 Task: Apply the date format in column A.
Action: Mouse moved to (55, 135)
Screenshot: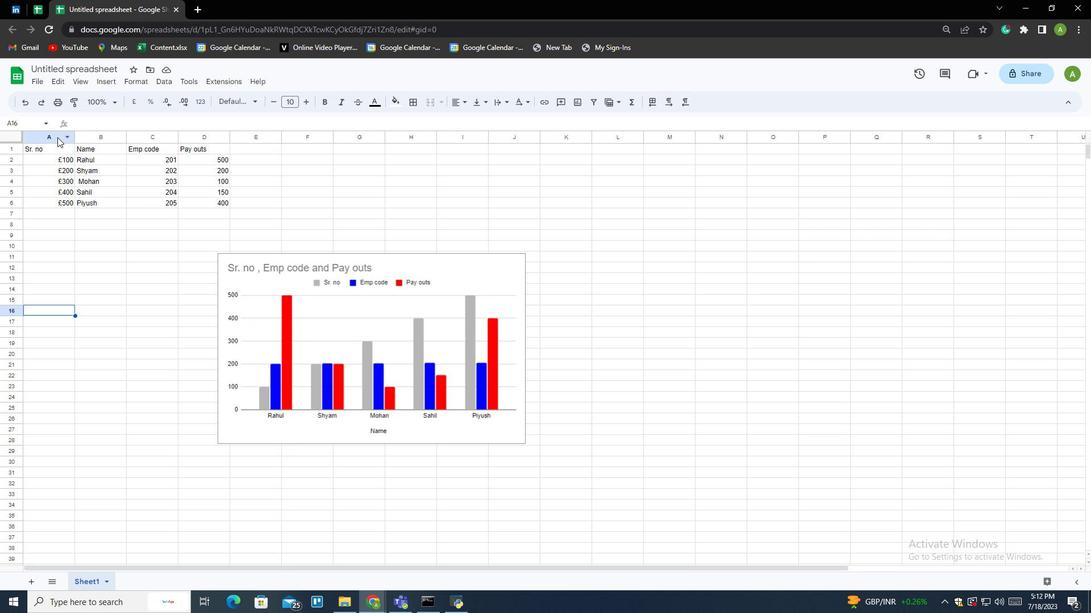 
Action: Mouse pressed left at (55, 135)
Screenshot: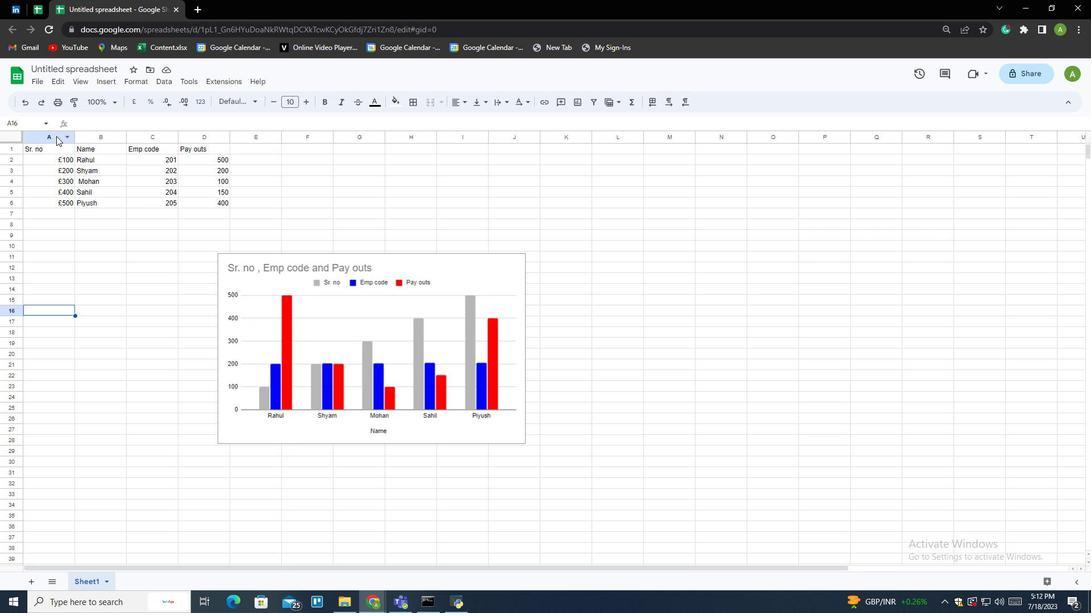 
Action: Mouse moved to (139, 77)
Screenshot: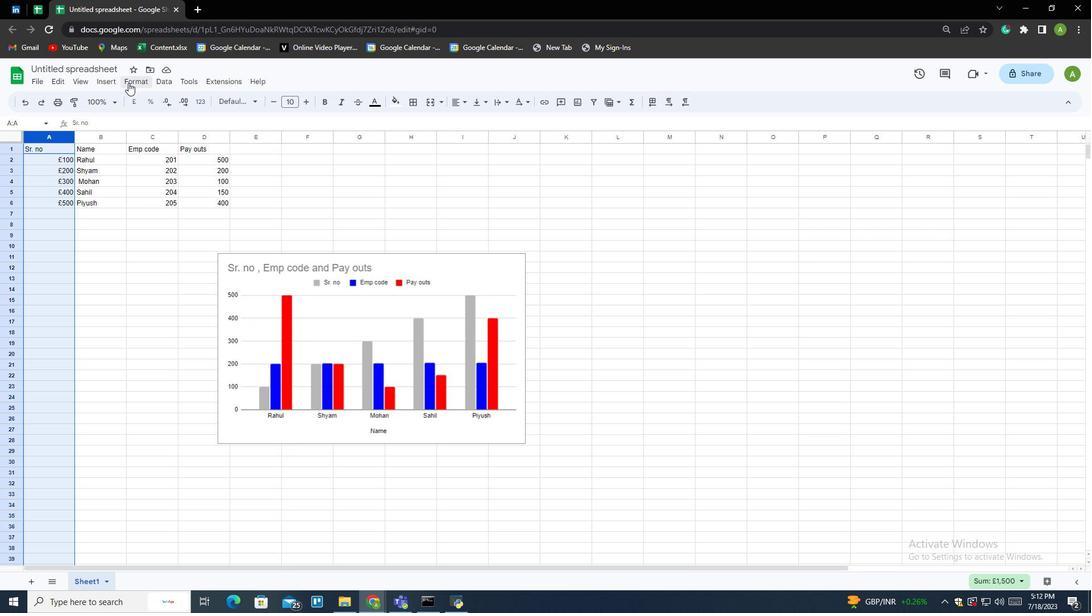
Action: Mouse pressed left at (139, 77)
Screenshot: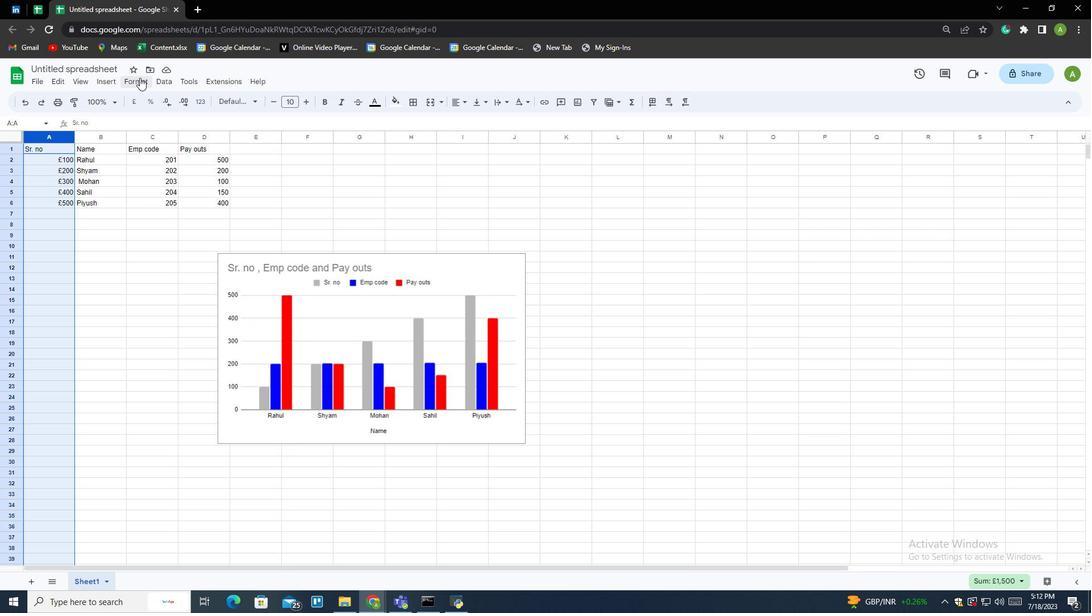 
Action: Mouse moved to (139, 146)
Screenshot: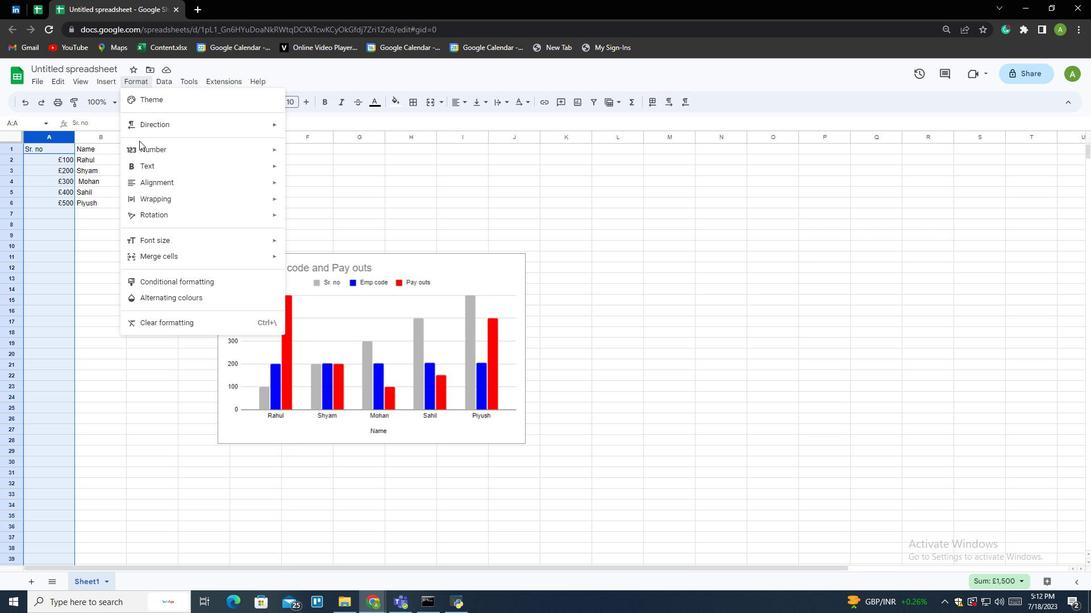 
Action: Mouse pressed left at (139, 146)
Screenshot: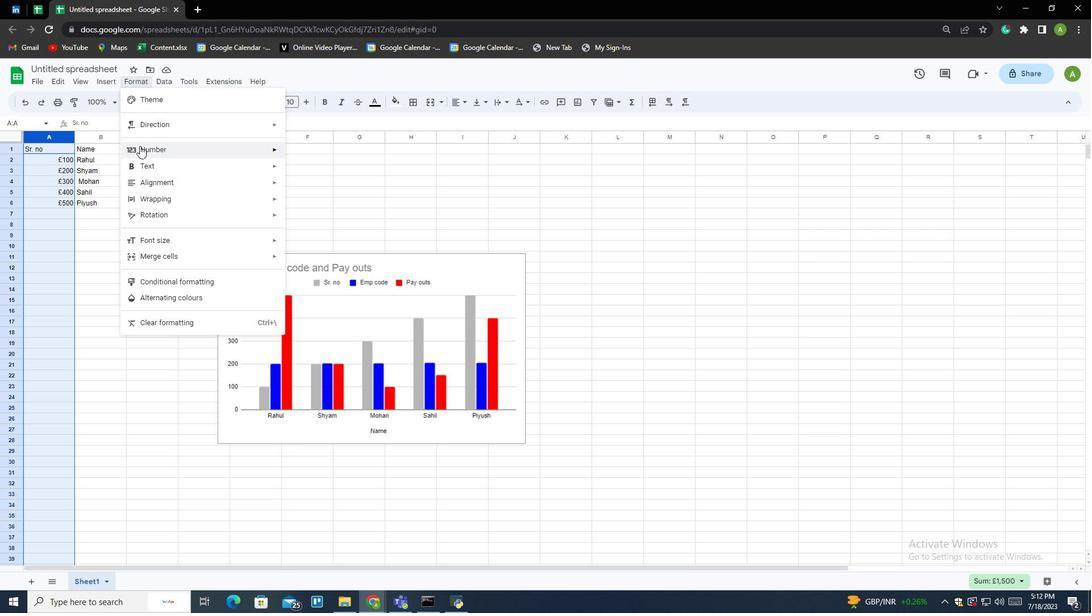 
Action: Mouse moved to (320, 324)
Screenshot: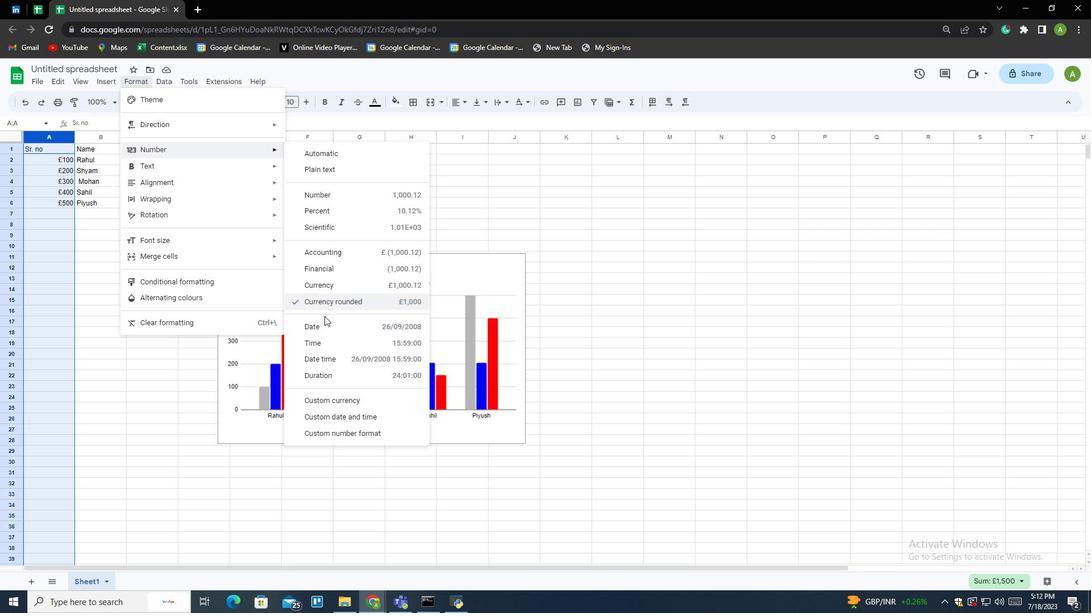 
Action: Mouse pressed left at (320, 324)
Screenshot: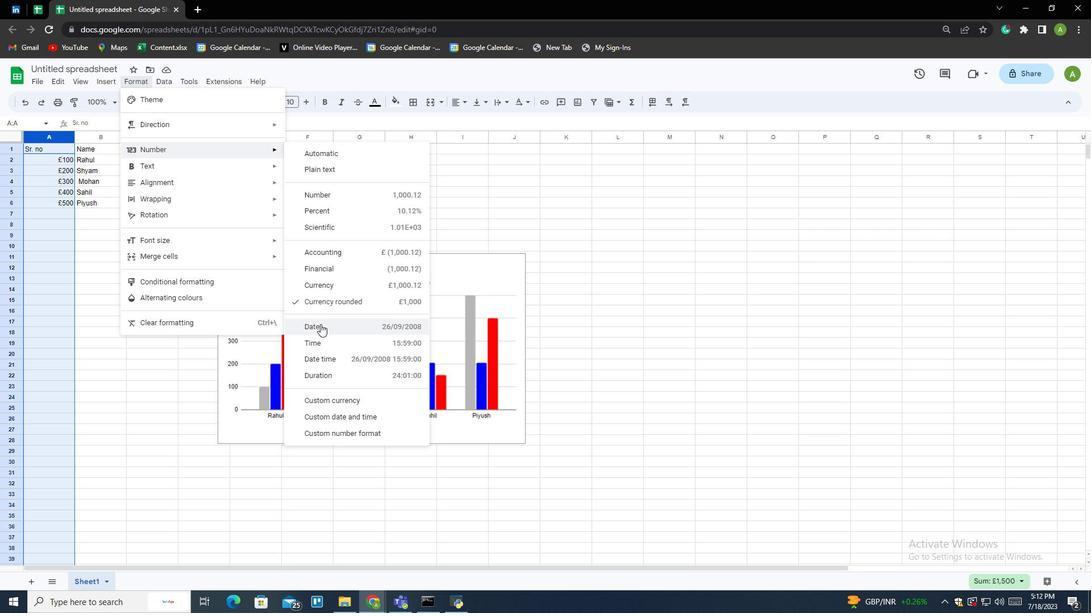 
Action: Mouse moved to (169, 351)
Screenshot: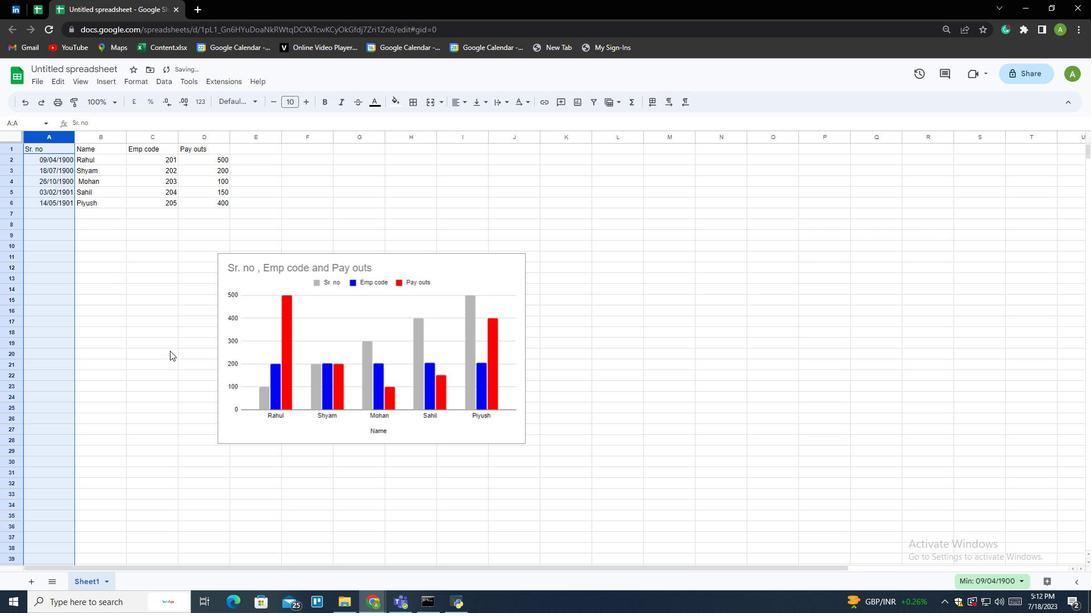 
